 Task: Plan a scenic drive along the Blue Ridge Parkway from Asheville, North Carolina, to Roanoke, Virginia.
Action: Mouse moved to (251, 72)
Screenshot: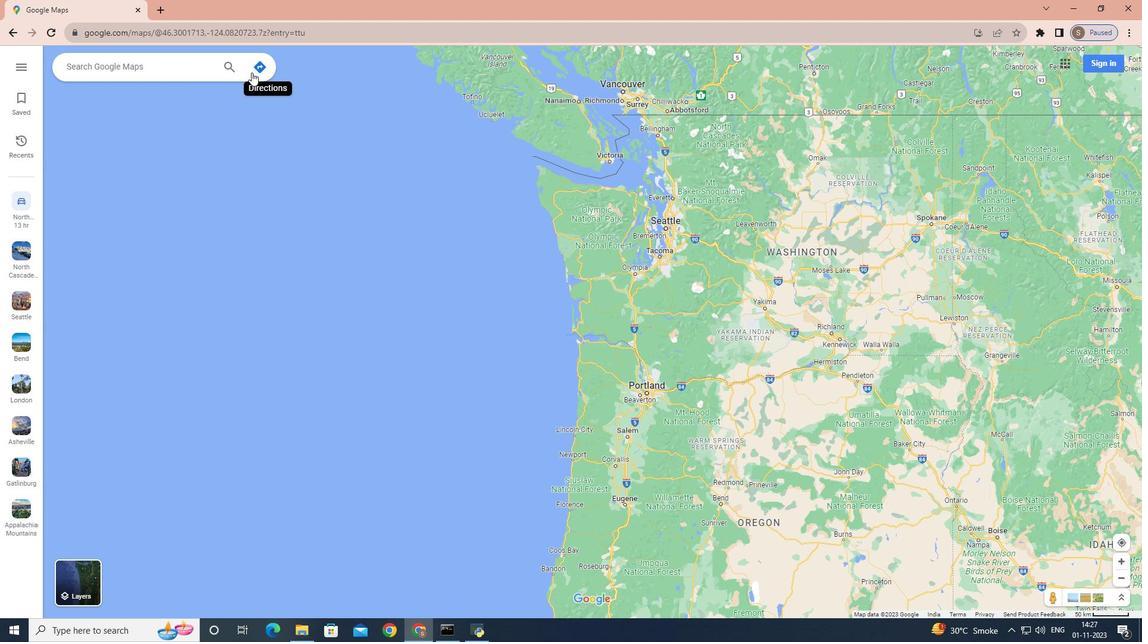 
Action: Mouse pressed left at (251, 72)
Screenshot: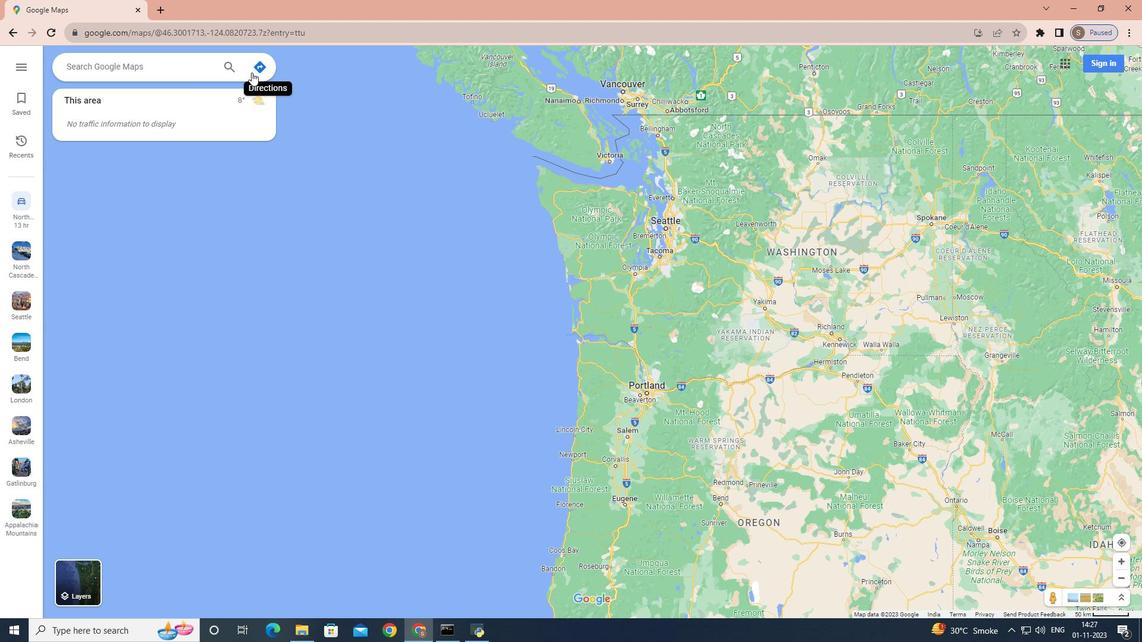 
Action: Mouse moved to (191, 100)
Screenshot: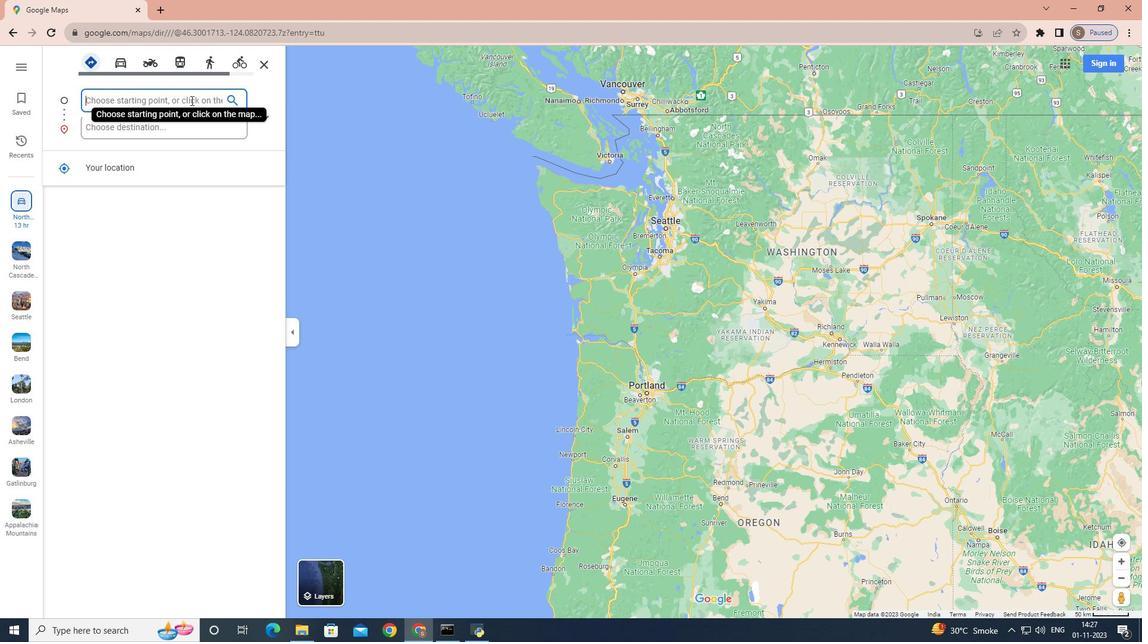 
Action: Mouse pressed left at (191, 100)
Screenshot: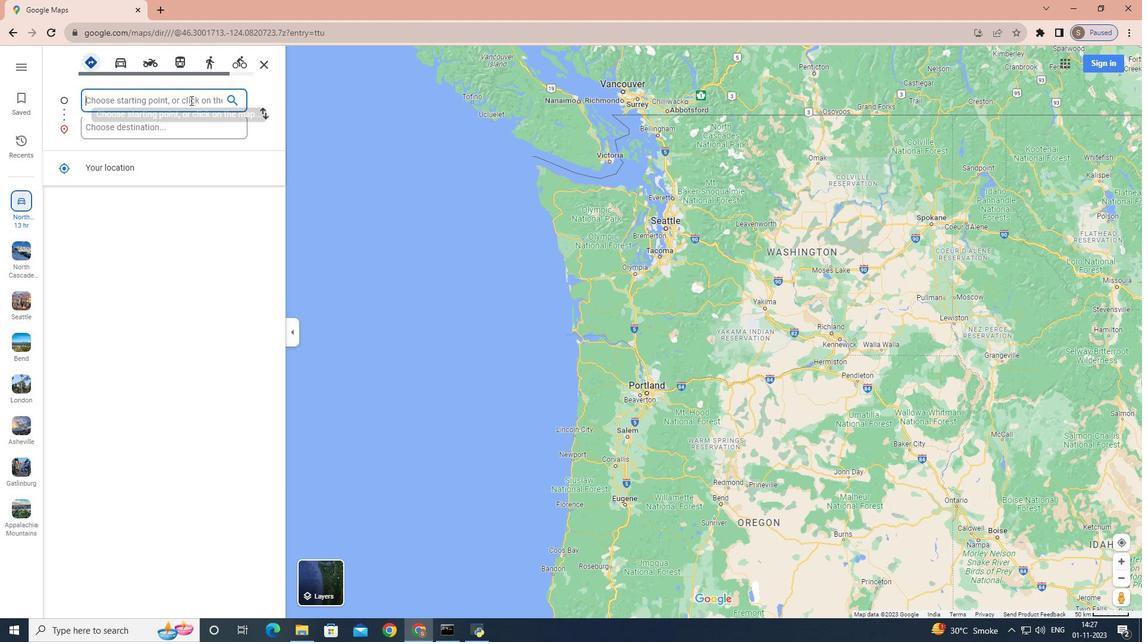 
Action: Mouse moved to (190, 100)
Screenshot: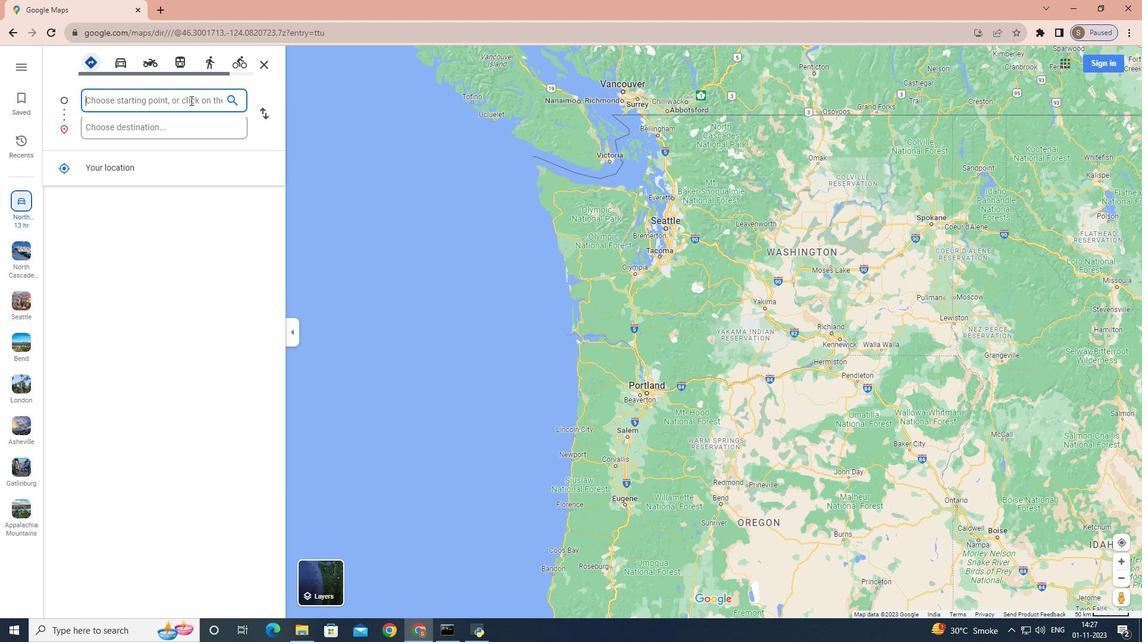 
Action: Key pressed <Key.shift>Asheville,<Key.space><Key.shift>North<Key.space><Key.shift>Carolina
Screenshot: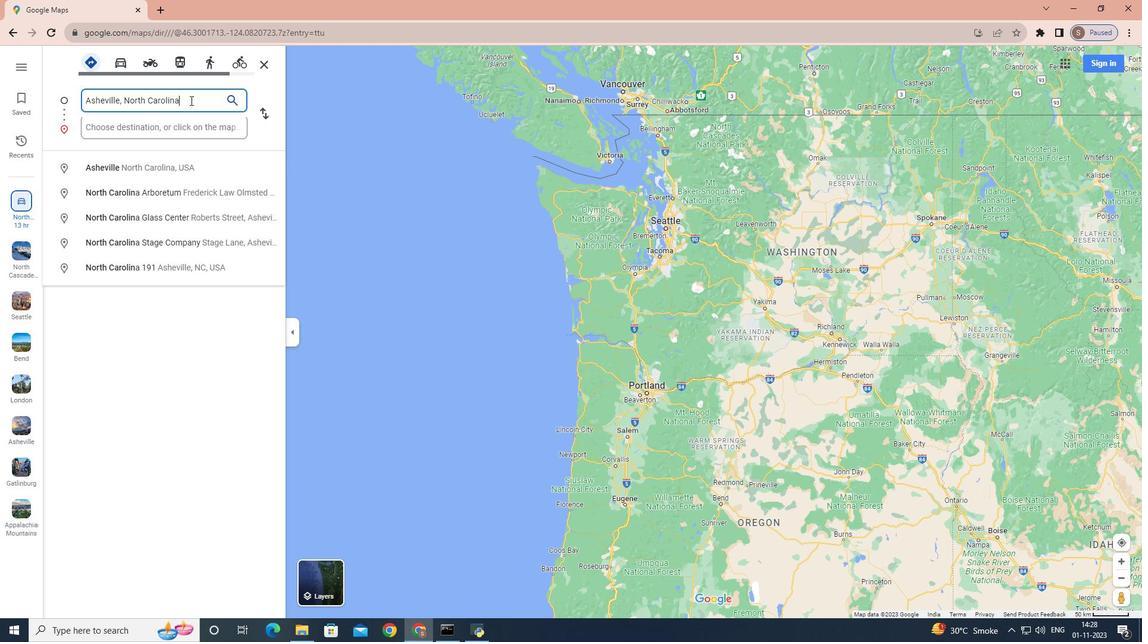 
Action: Mouse moved to (208, 125)
Screenshot: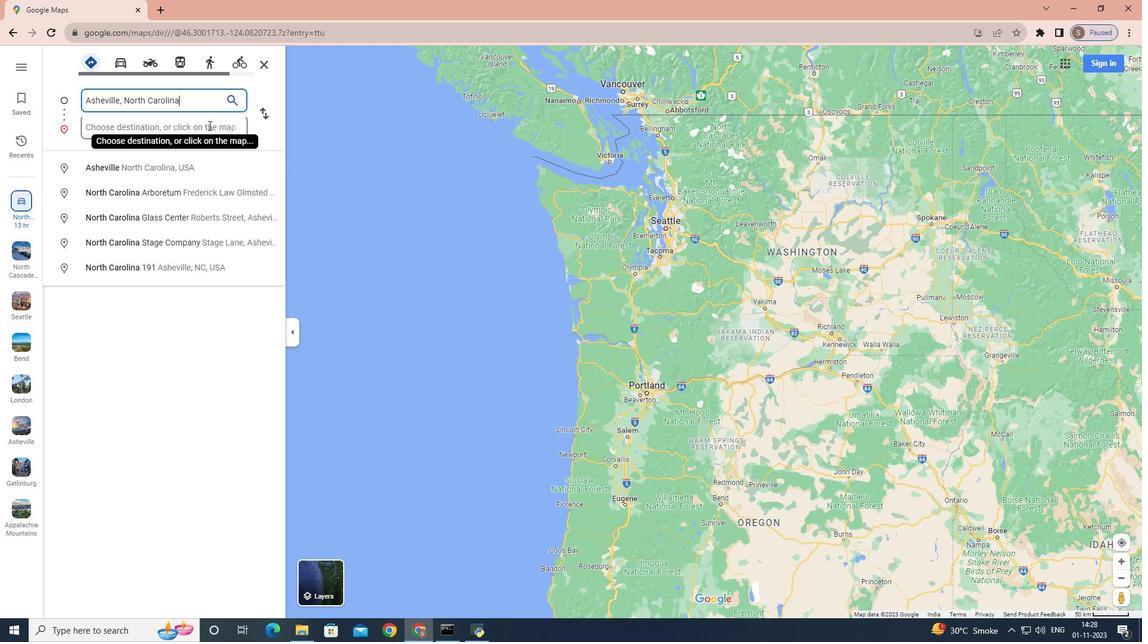 
Action: Mouse pressed left at (208, 125)
Screenshot: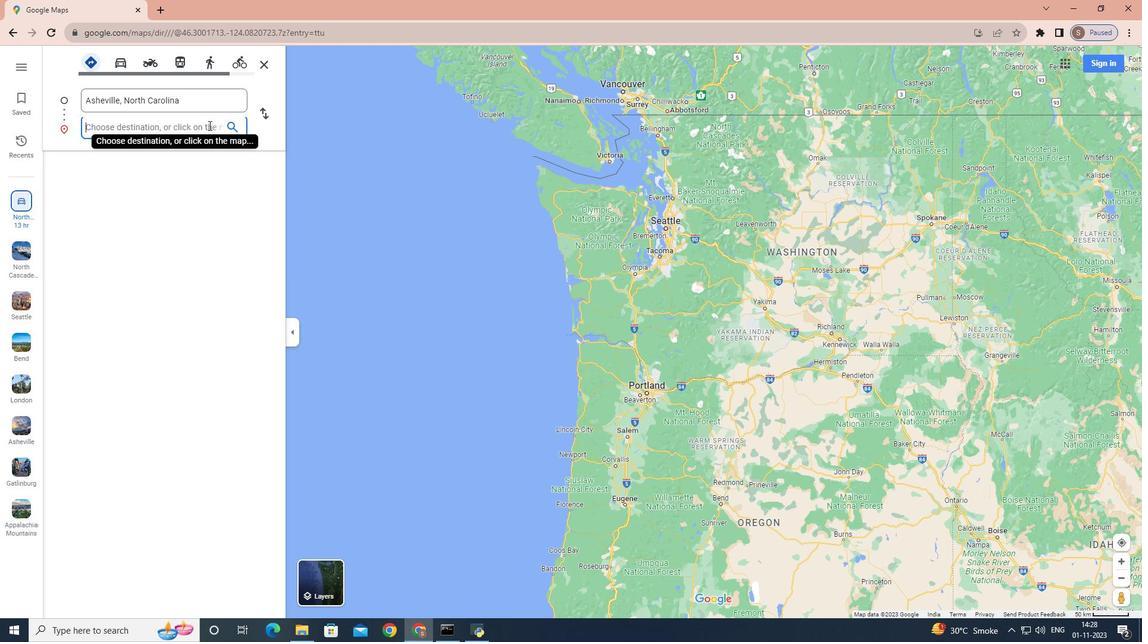 
Action: Key pressed <Key.shift>Roanoke,<Key.space><Key.shift>Virginia<Key.enter>
Screenshot: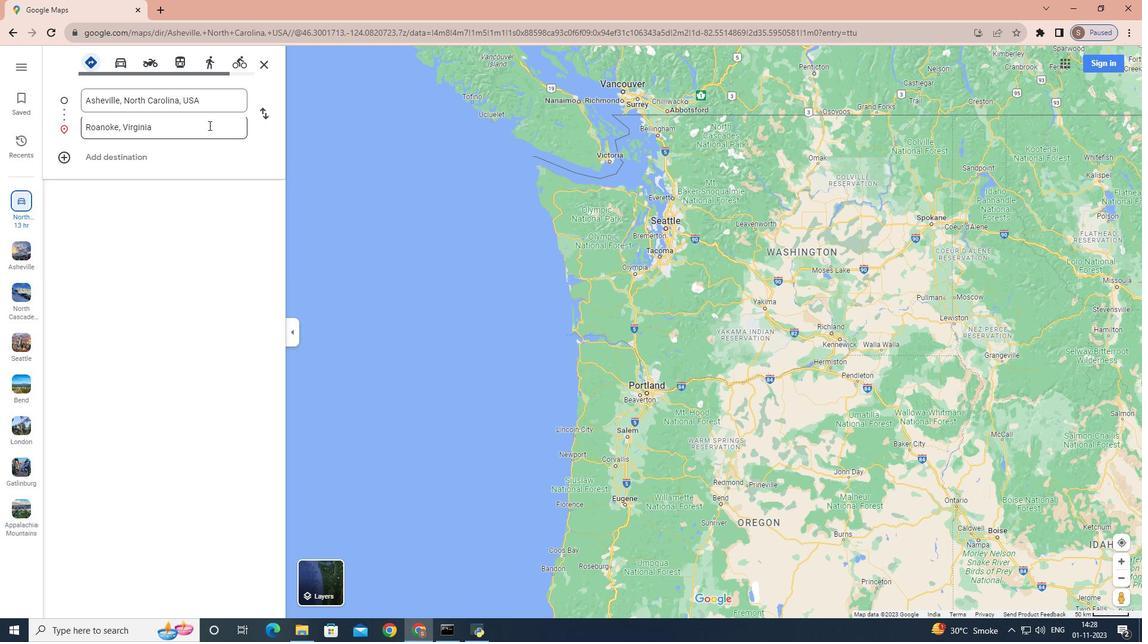 
Action: Mouse moved to (456, 70)
Screenshot: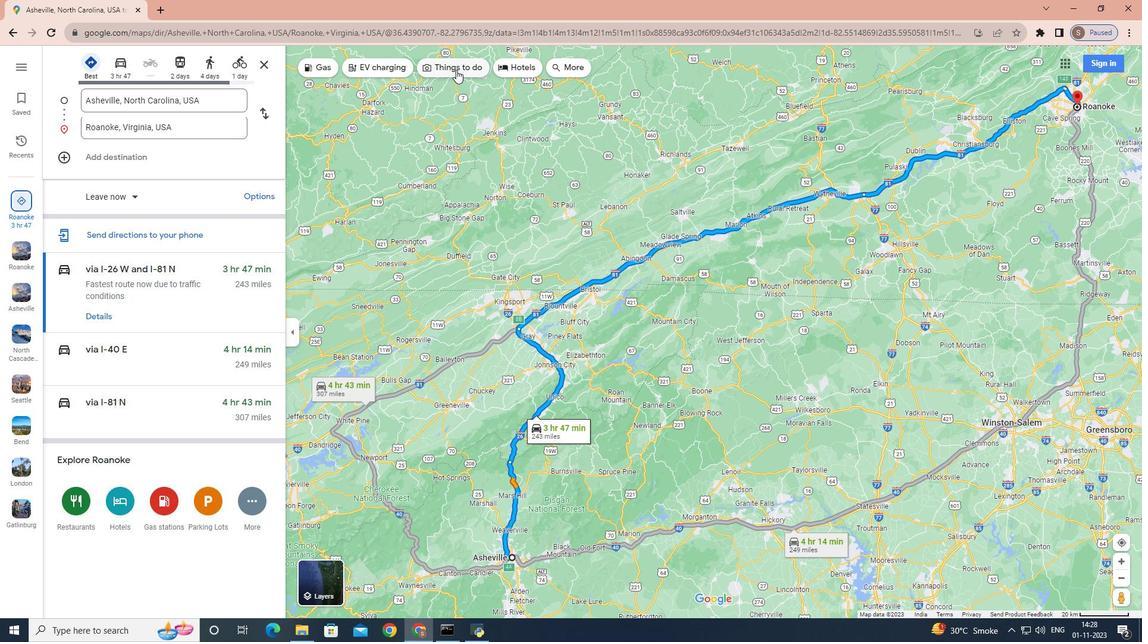 
Action: Mouse pressed left at (456, 70)
Screenshot: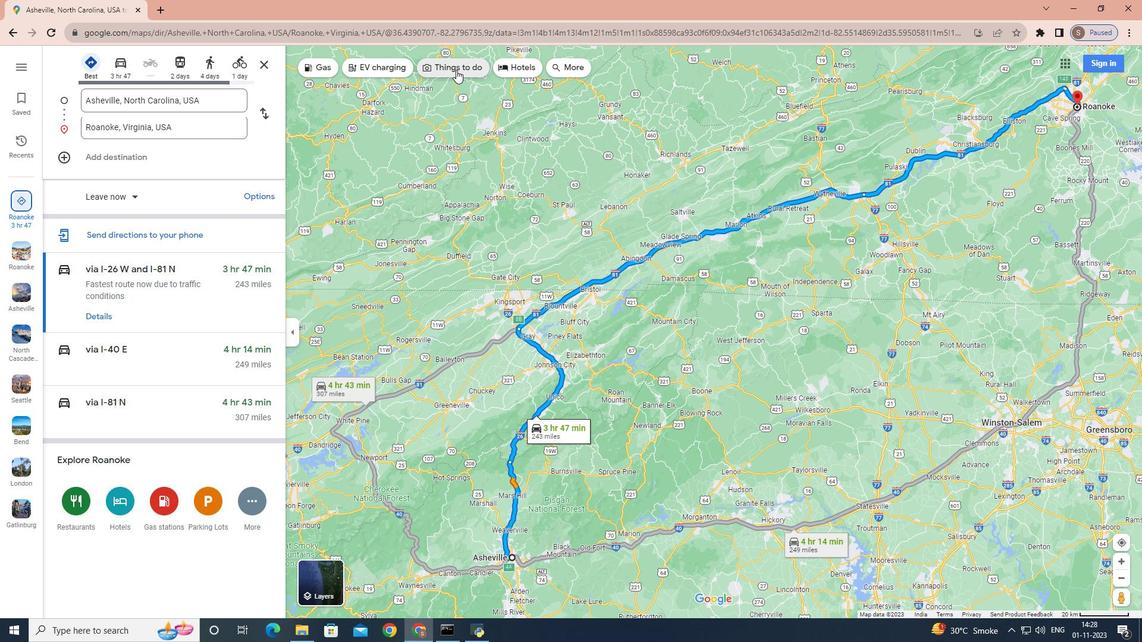 
Action: Mouse moved to (181, 77)
Screenshot: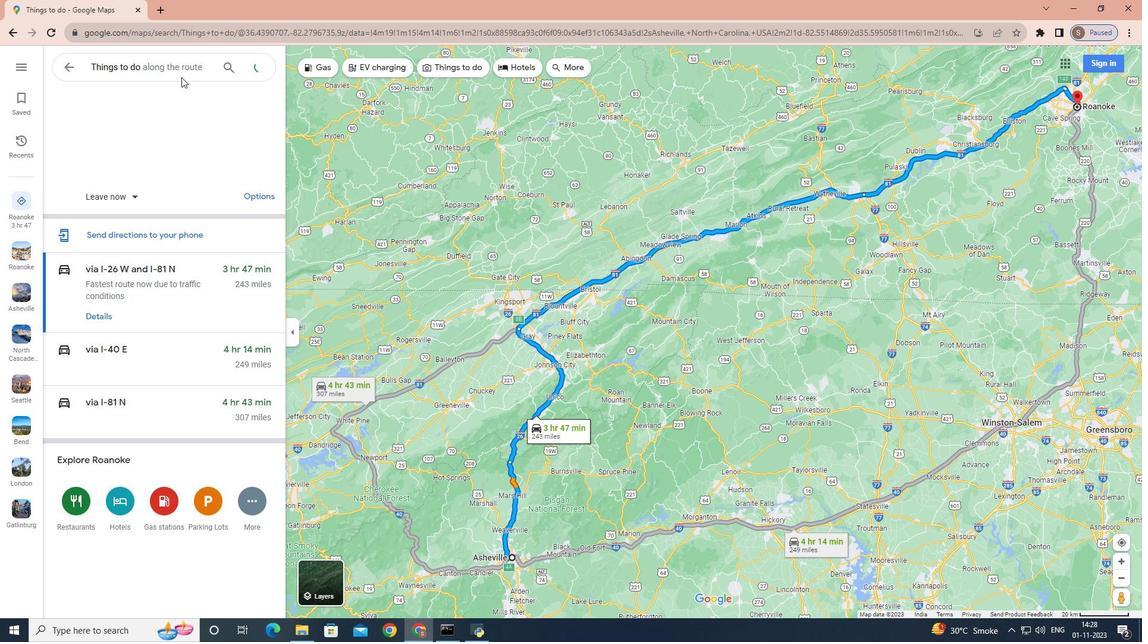 
Action: Mouse pressed left at (181, 77)
Screenshot: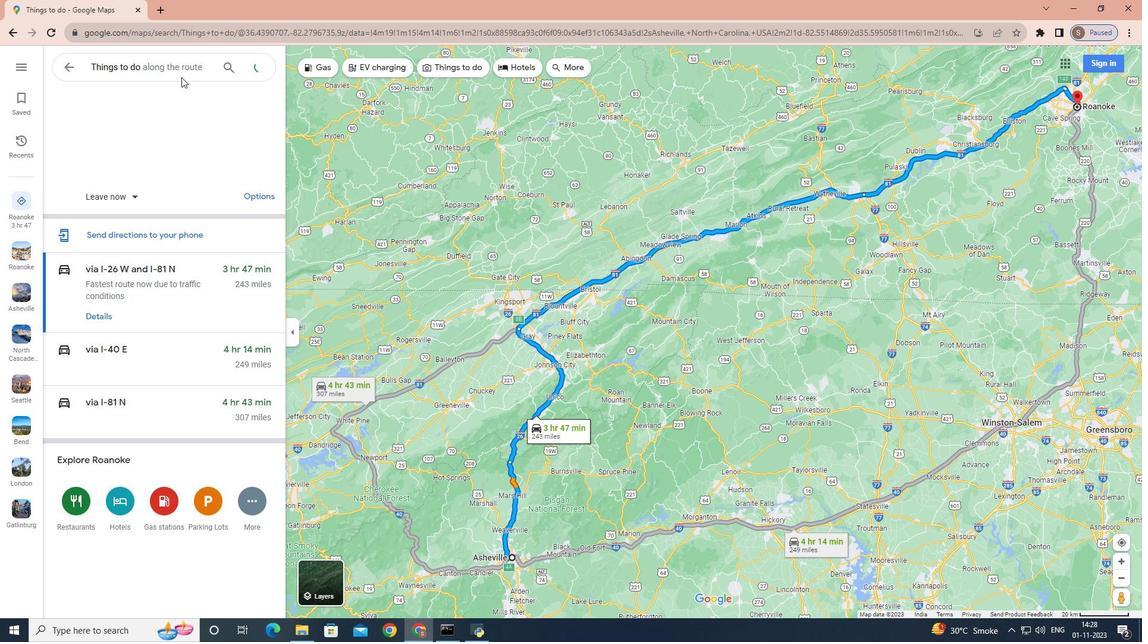 
Action: Mouse moved to (192, 68)
Screenshot: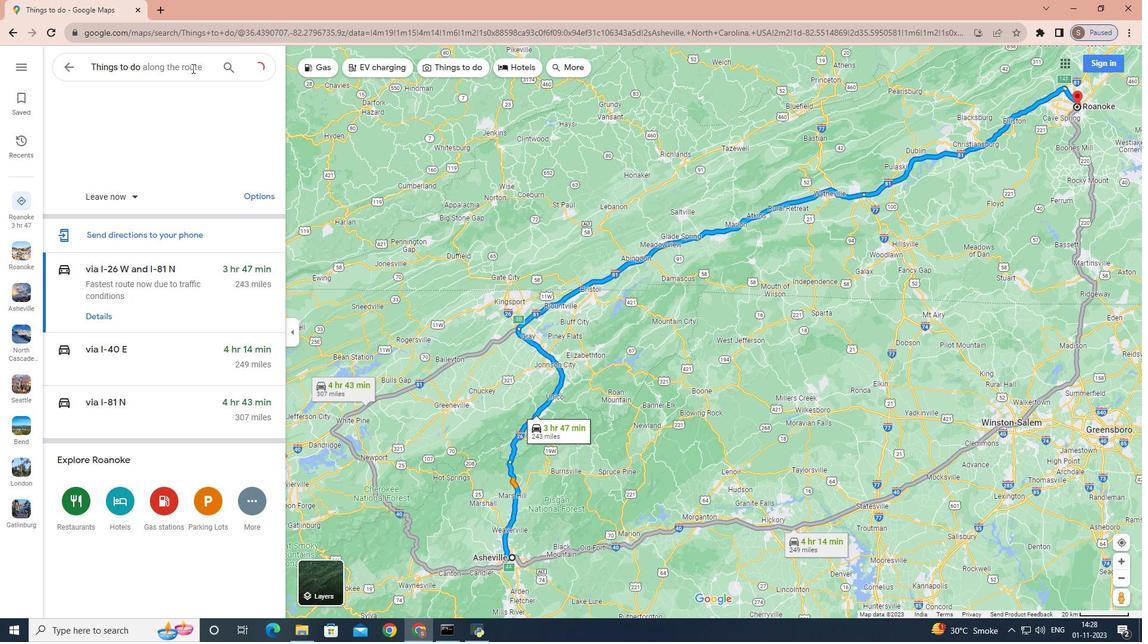 
Action: Mouse pressed left at (192, 68)
Screenshot: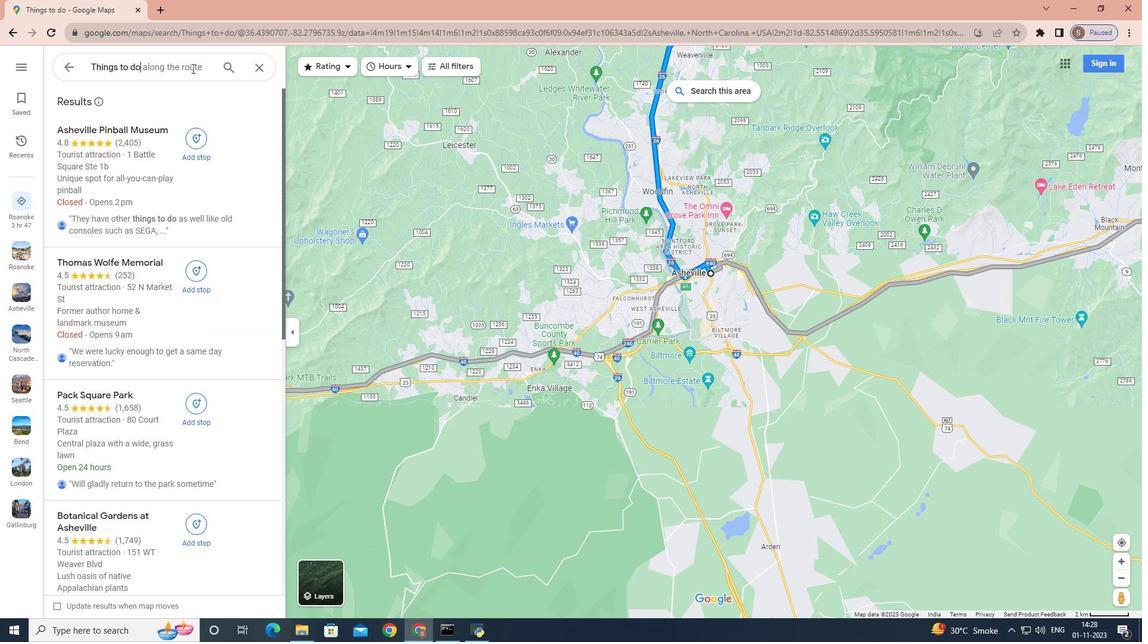 
Action: Mouse moved to (174, 69)
Screenshot: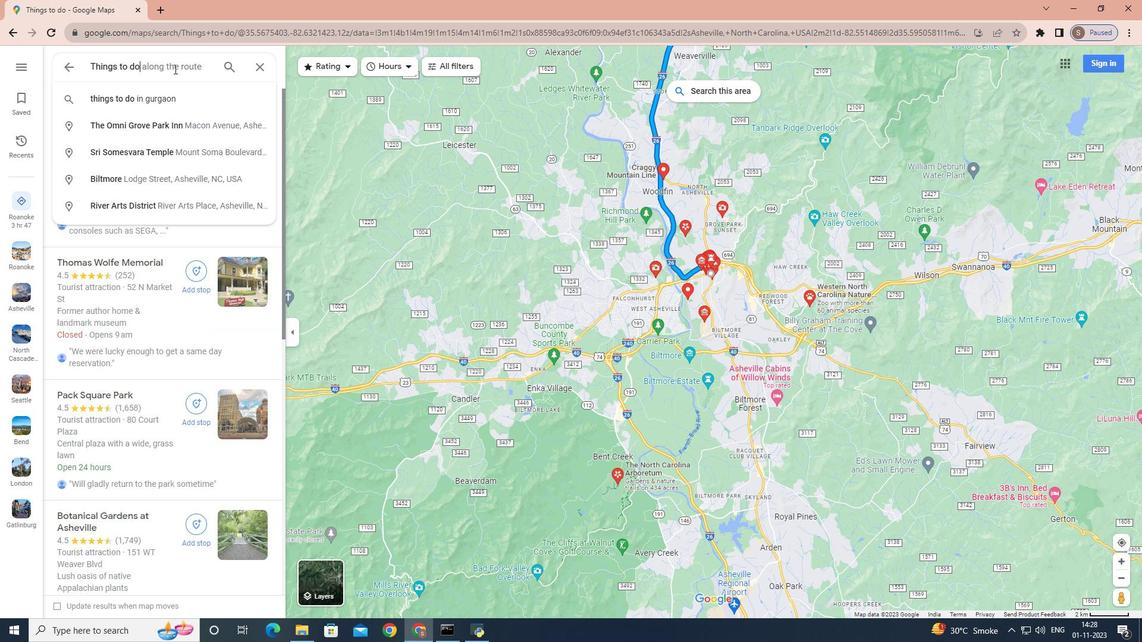 
Action: Key pressed <Key.space><Key.shift>Blue<Key.space><Key.shift>Ridge<Key.space><Key.shift>Parkway<Key.enter>
Screenshot: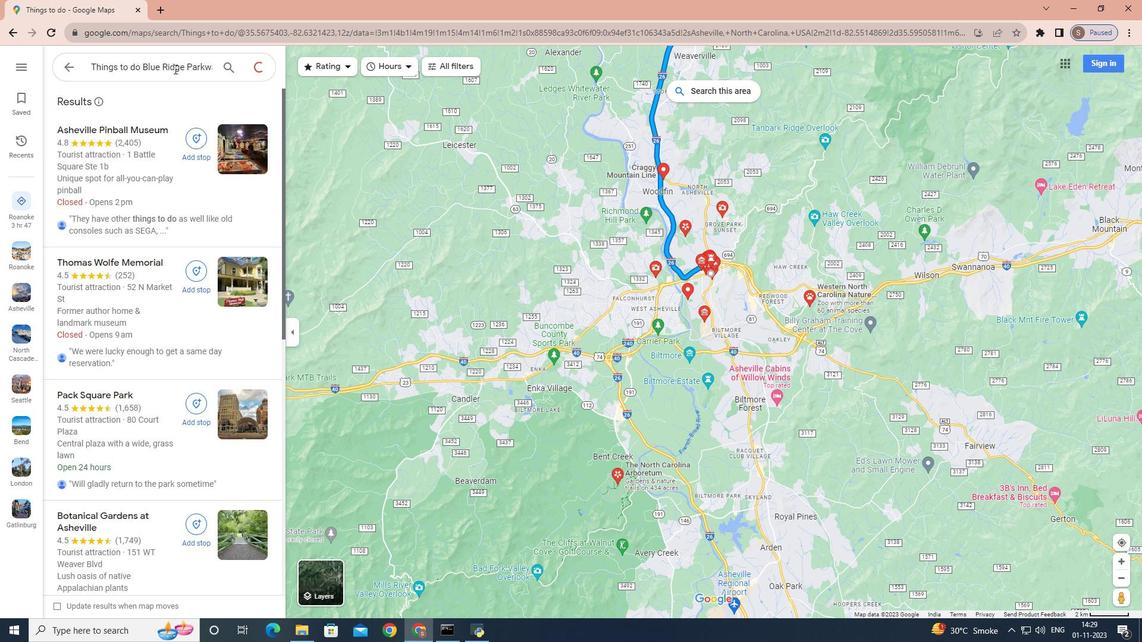 
Action: Mouse moved to (156, 173)
Screenshot: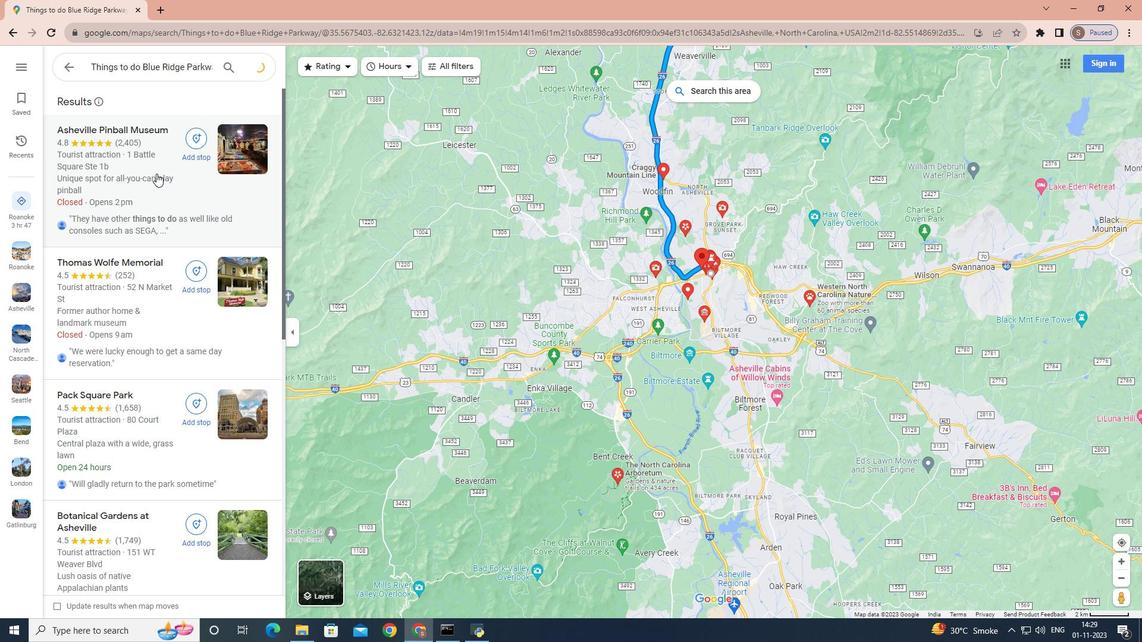 
Action: Mouse scrolled (156, 174) with delta (0, 0)
Screenshot: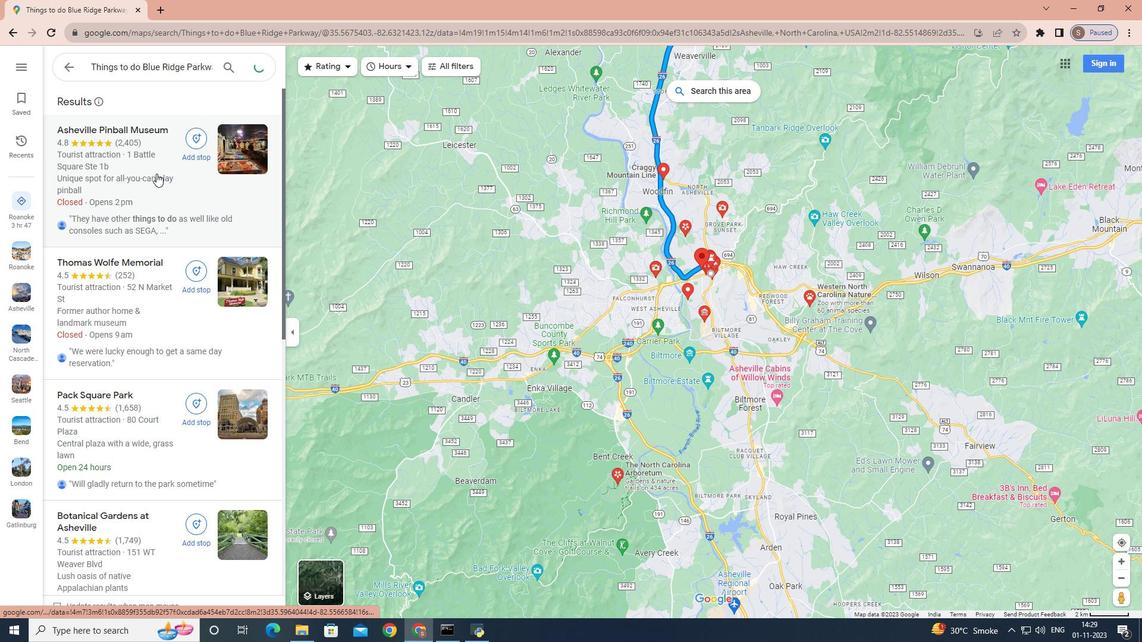 
Action: Mouse scrolled (156, 173) with delta (0, 0)
Screenshot: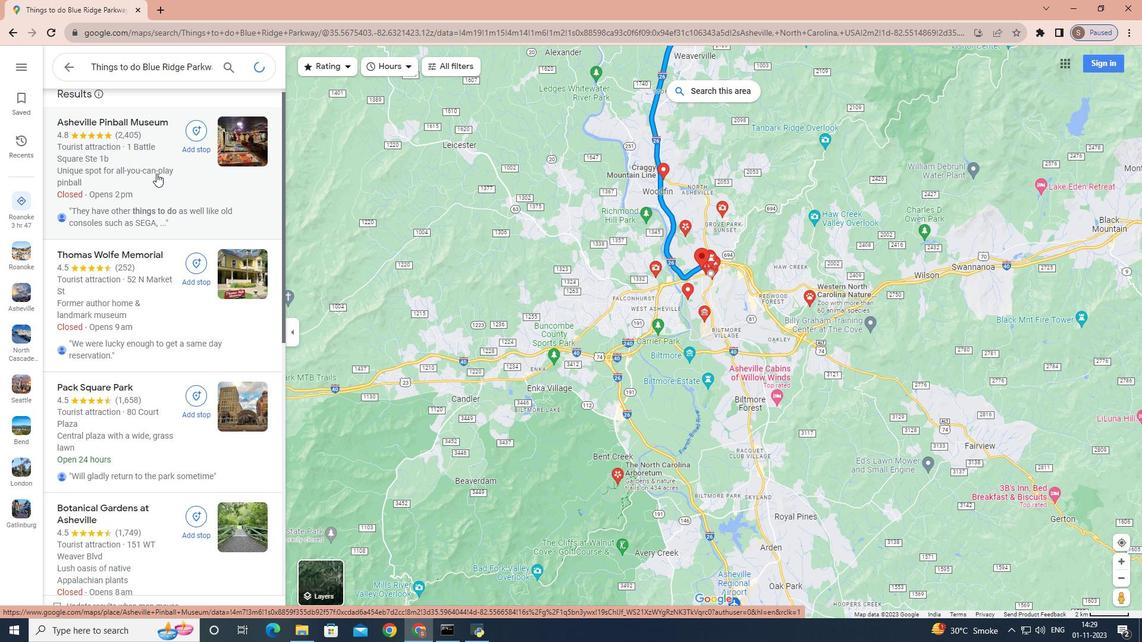 
Action: Mouse scrolled (156, 173) with delta (0, 0)
Screenshot: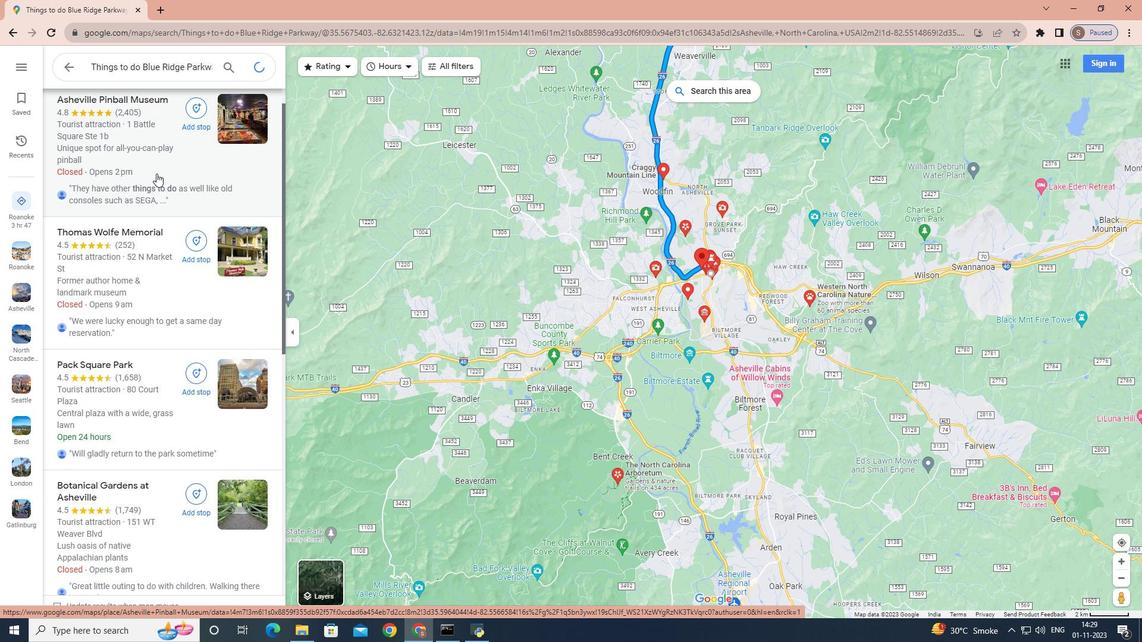 
Action: Mouse scrolled (156, 174) with delta (0, 0)
Screenshot: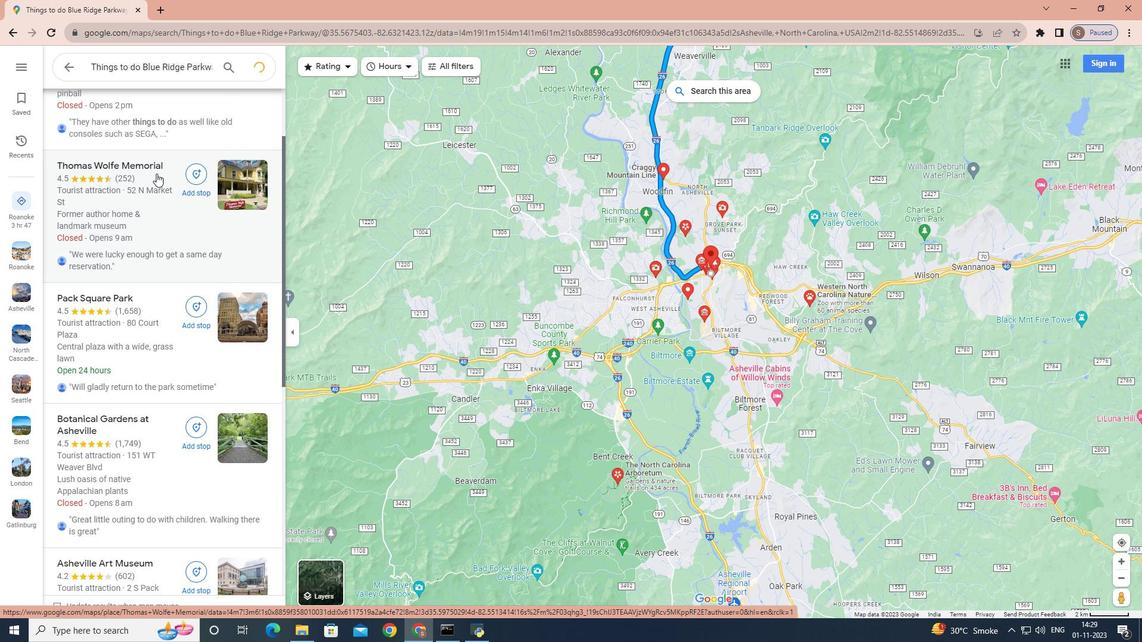 
Action: Mouse scrolled (156, 174) with delta (0, 0)
Screenshot: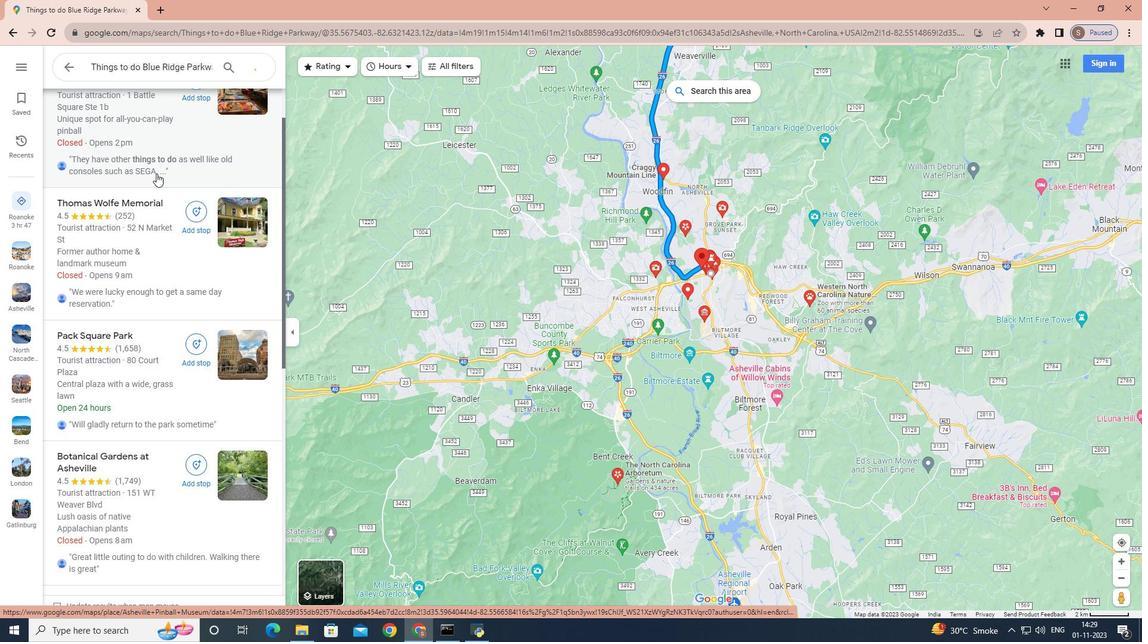 
Action: Mouse scrolled (156, 174) with delta (0, 0)
Screenshot: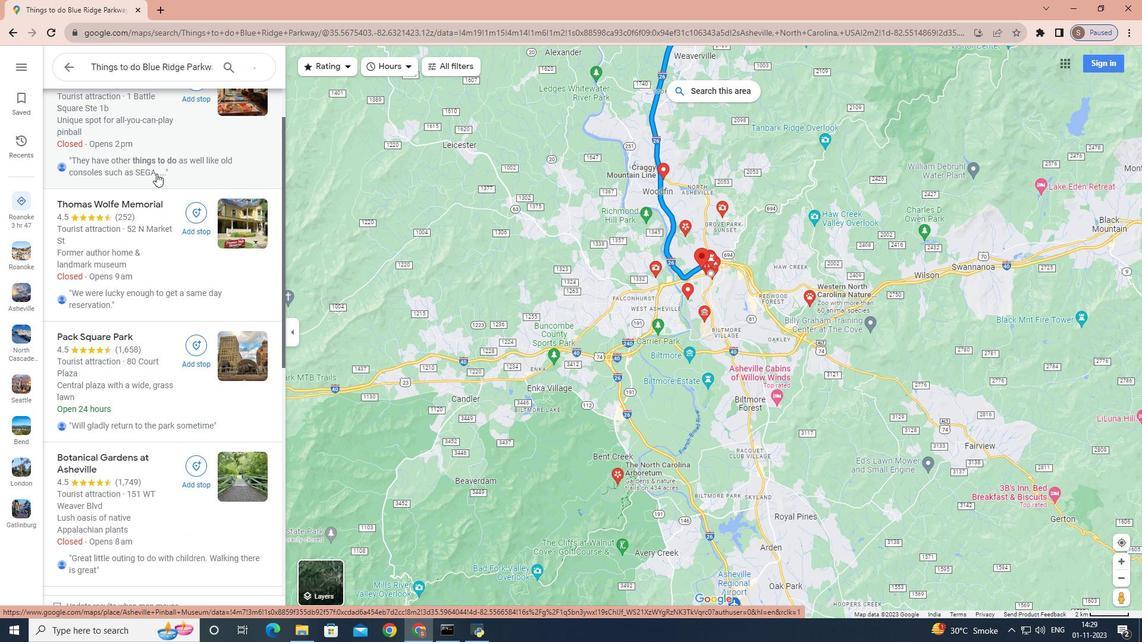 
Action: Mouse scrolled (156, 174) with delta (0, 0)
Screenshot: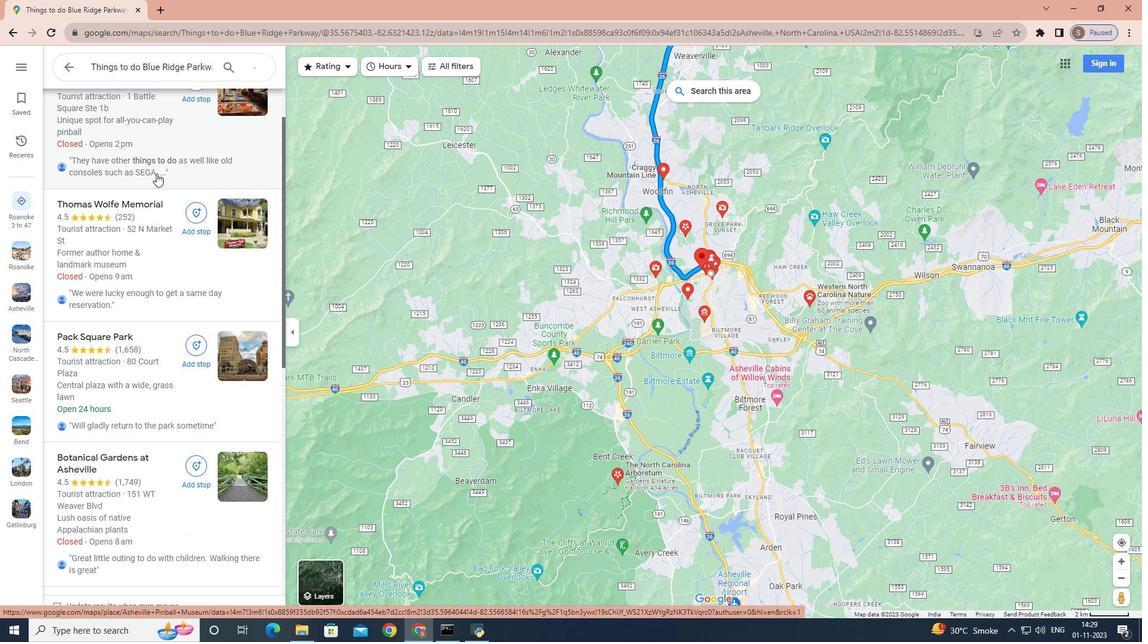 
Action: Mouse scrolled (156, 174) with delta (0, 0)
Screenshot: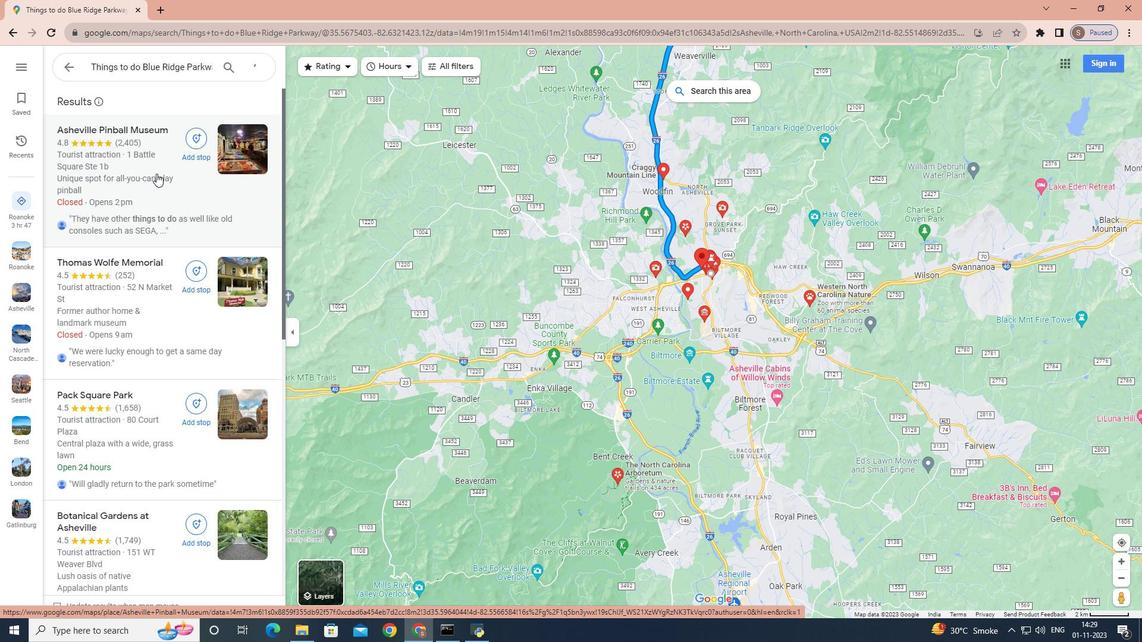 
Action: Mouse scrolled (156, 174) with delta (0, 0)
Screenshot: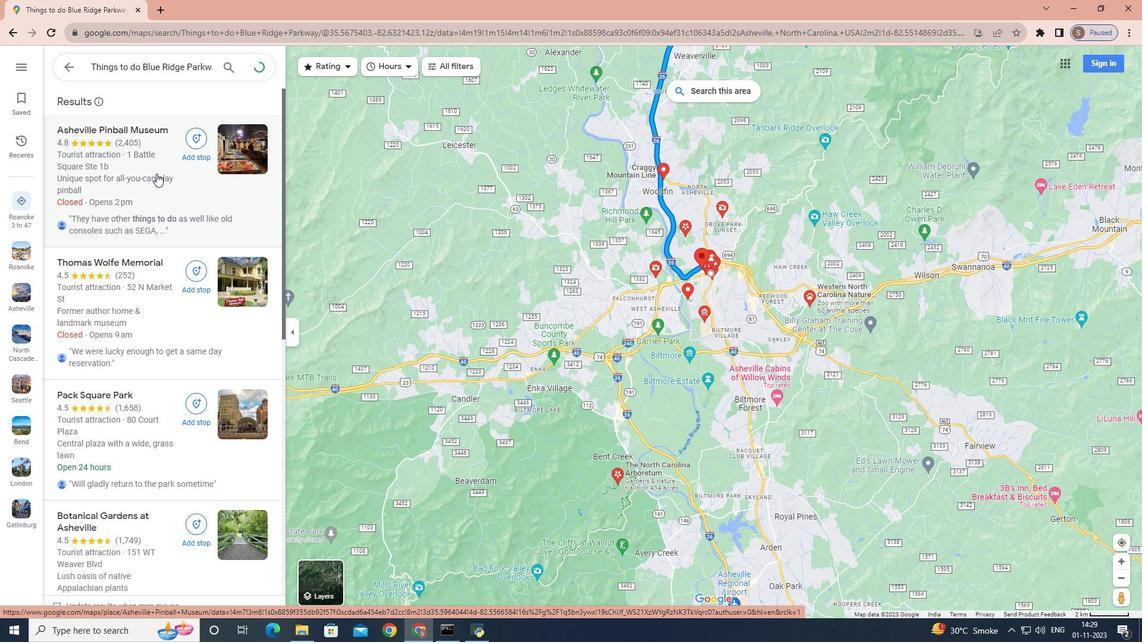 
Action: Mouse scrolled (156, 174) with delta (0, 0)
Screenshot: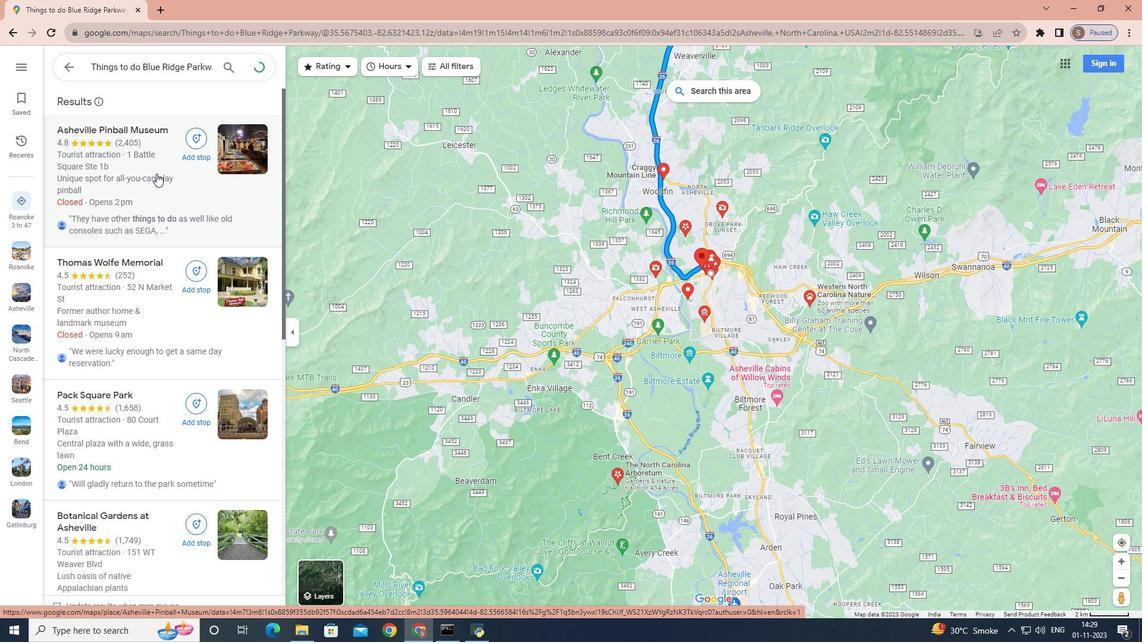 
Action: Mouse scrolled (156, 174) with delta (0, 0)
Screenshot: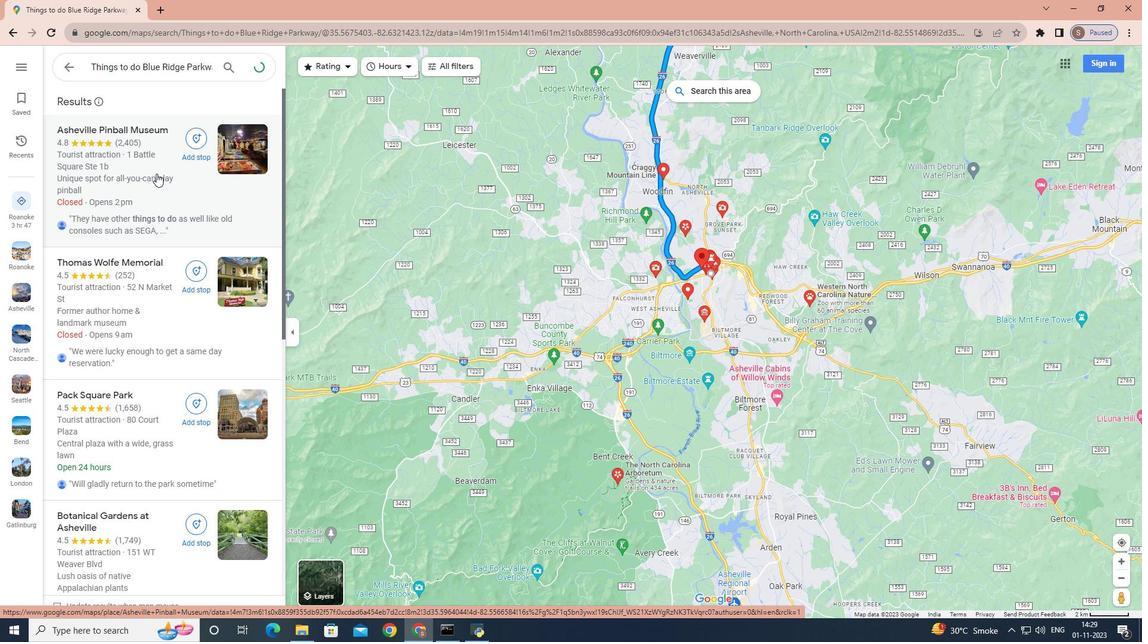 
Action: Mouse moved to (239, 210)
Screenshot: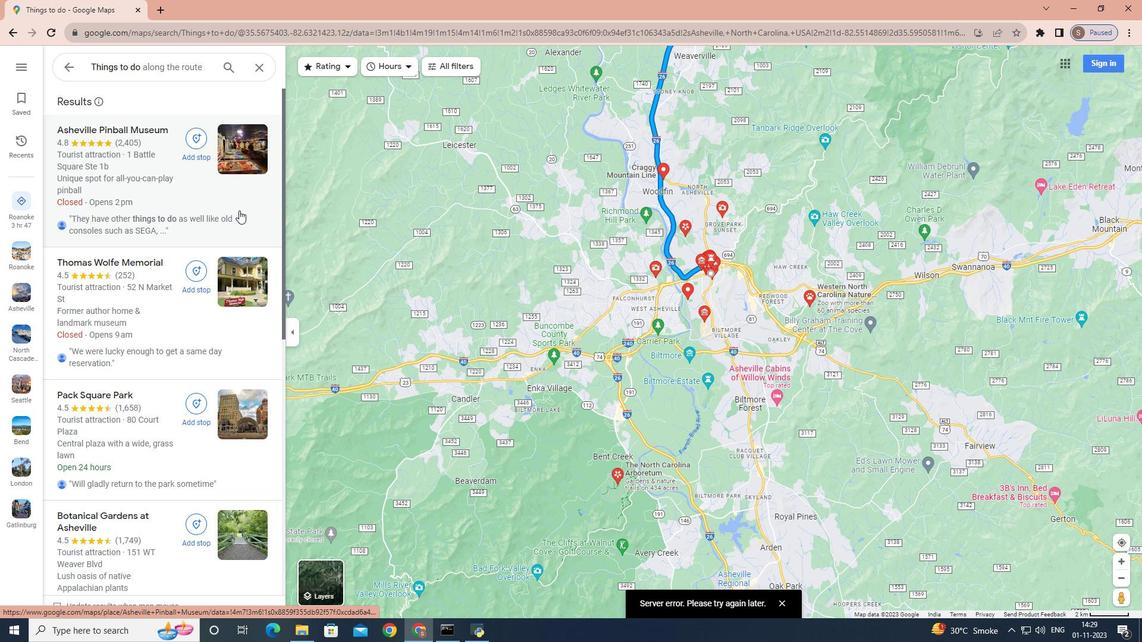 
